 Task: Add Uncle Matt's Pulp Free, Orange Juice to the cart.
Action: Mouse moved to (16, 115)
Screenshot: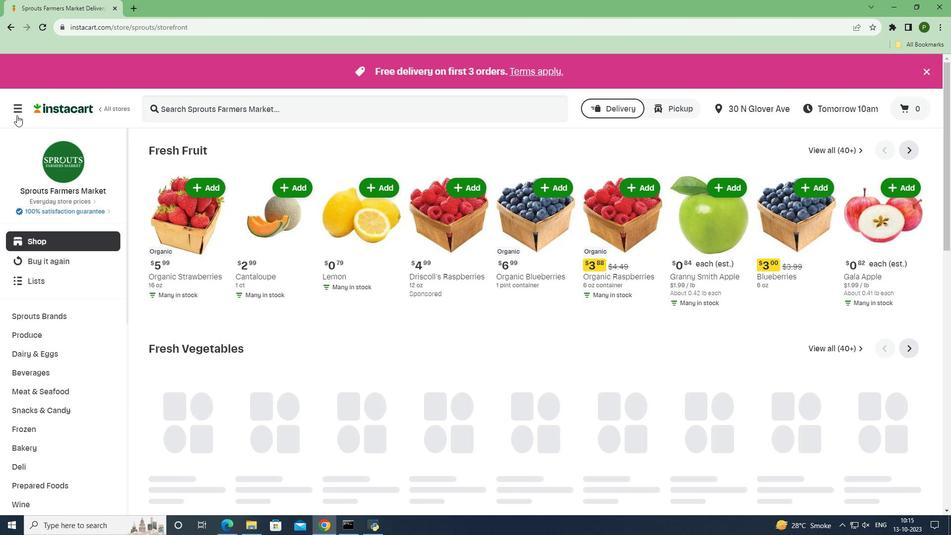 
Action: Mouse pressed left at (16, 115)
Screenshot: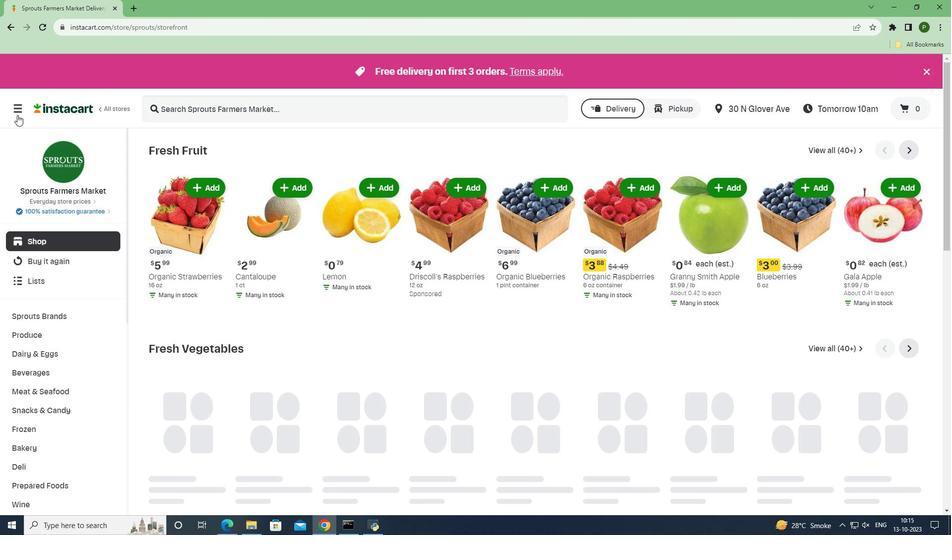 
Action: Mouse moved to (16, 262)
Screenshot: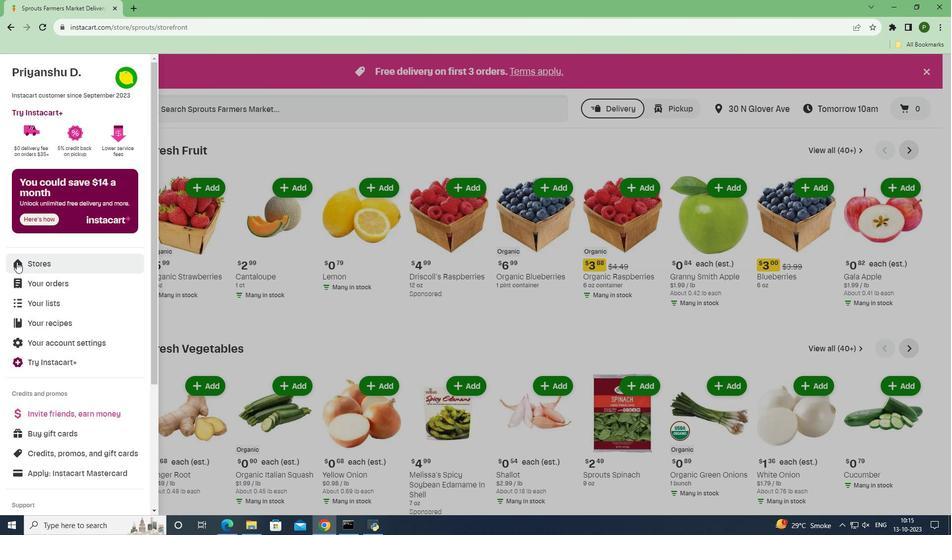 
Action: Mouse pressed left at (16, 262)
Screenshot: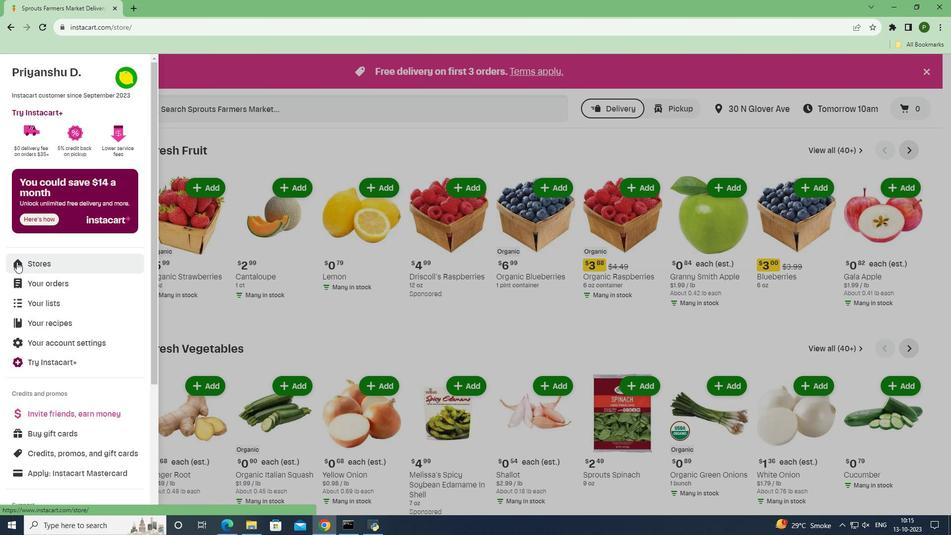 
Action: Mouse moved to (216, 105)
Screenshot: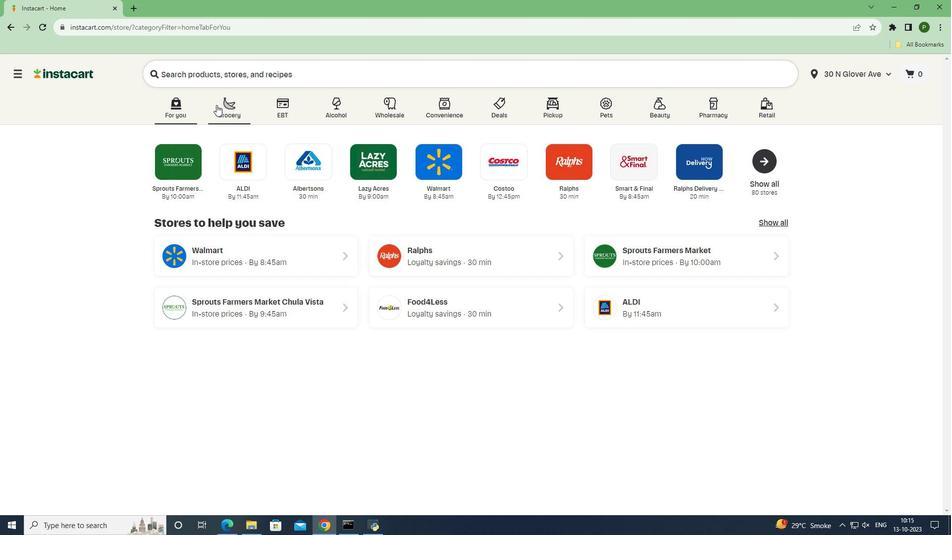 
Action: Mouse pressed left at (216, 105)
Screenshot: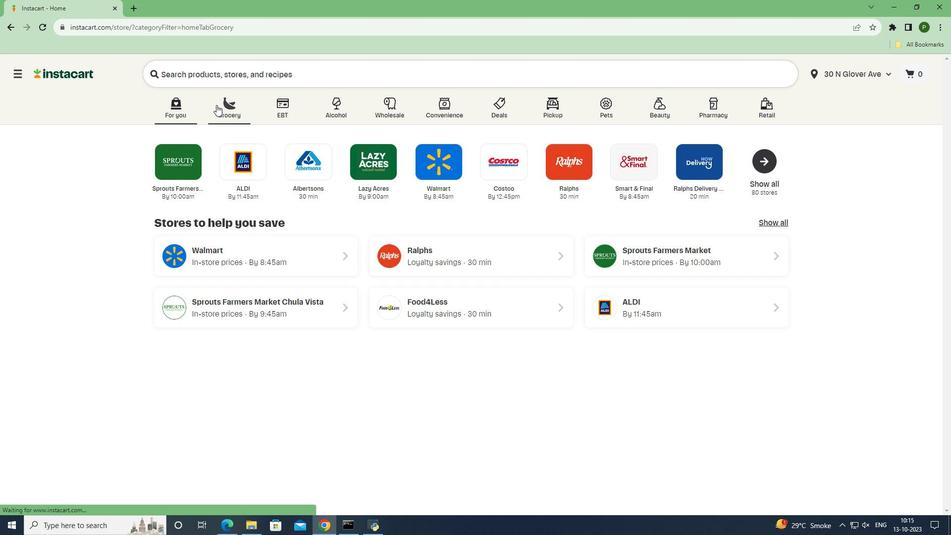 
Action: Mouse moved to (601, 221)
Screenshot: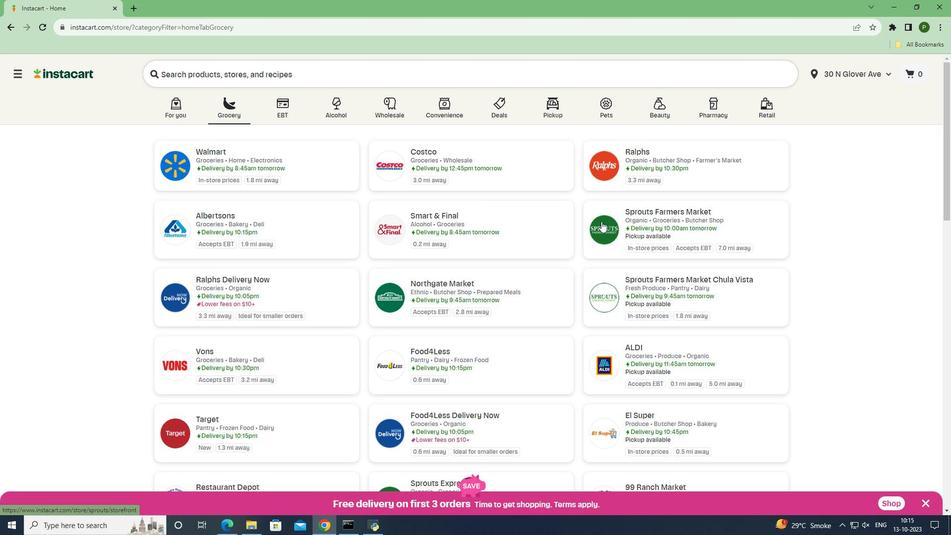 
Action: Mouse pressed left at (601, 221)
Screenshot: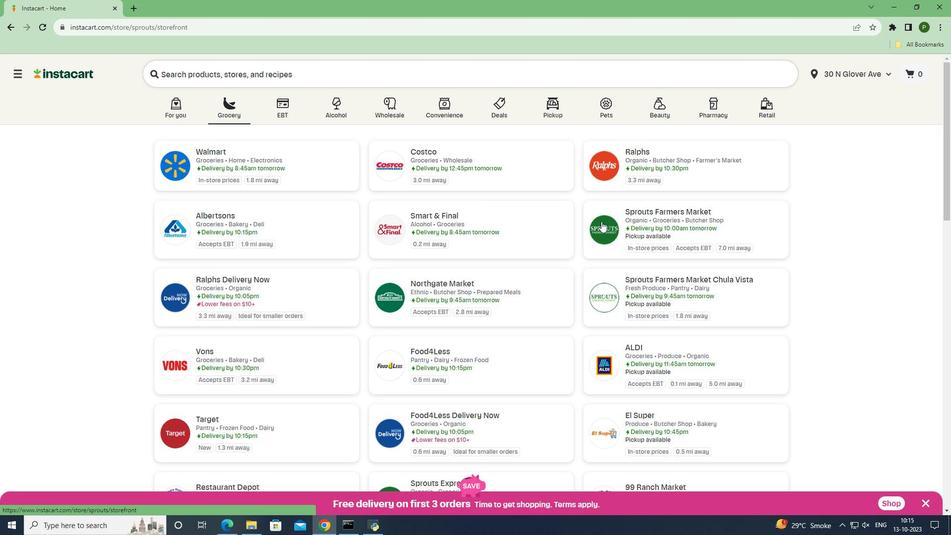 
Action: Mouse moved to (45, 371)
Screenshot: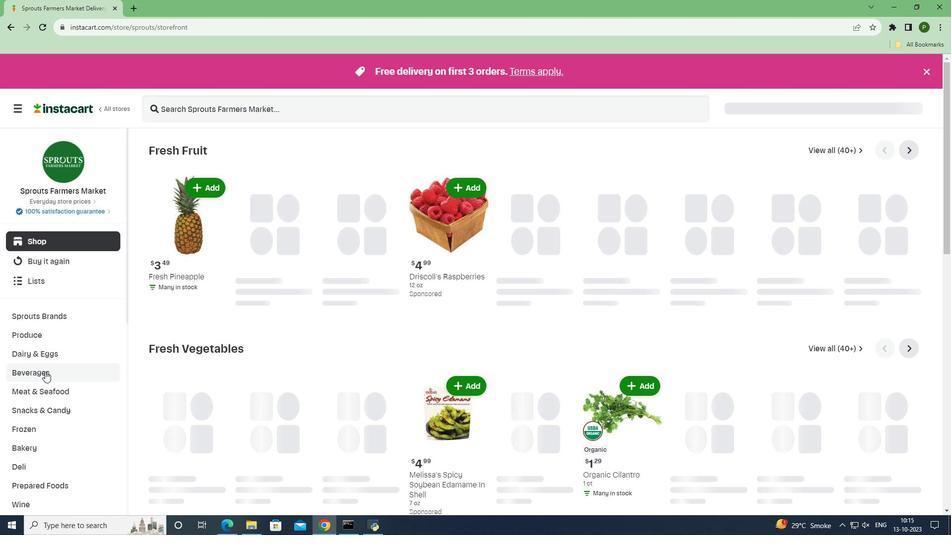 
Action: Mouse pressed left at (45, 371)
Screenshot: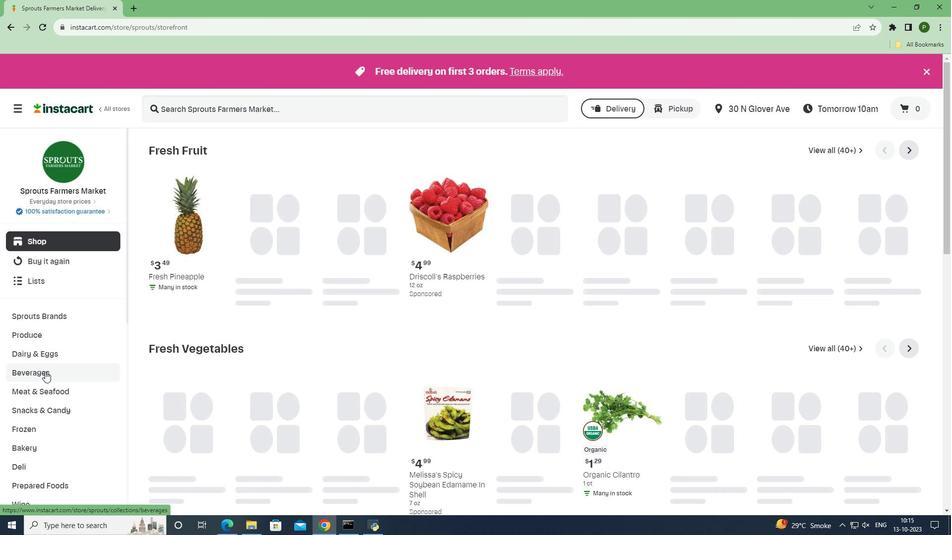 
Action: Mouse moved to (546, 173)
Screenshot: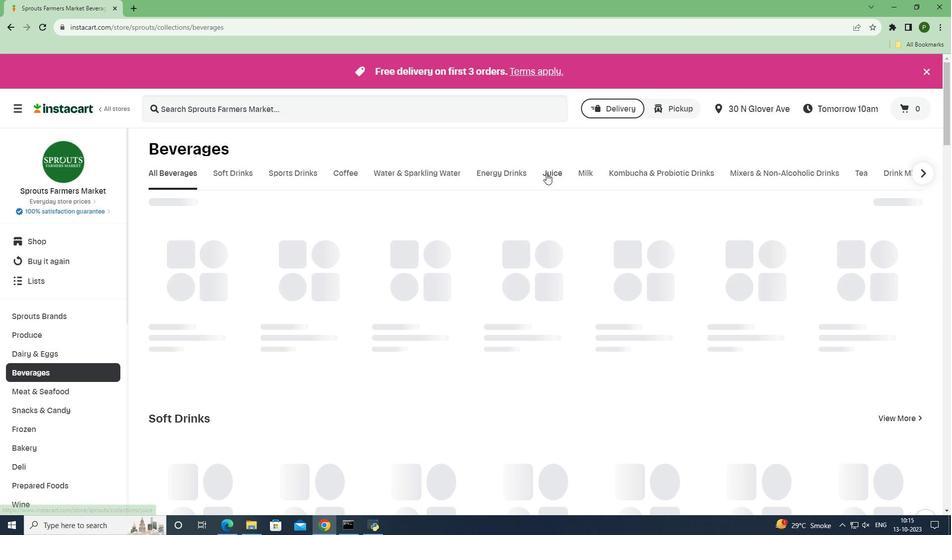 
Action: Mouse pressed left at (546, 173)
Screenshot: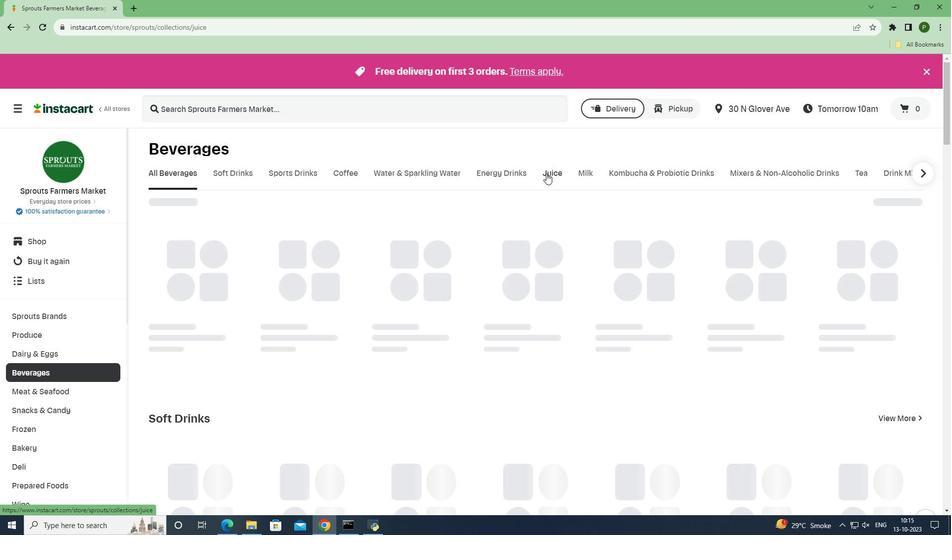 
Action: Mouse moved to (307, 108)
Screenshot: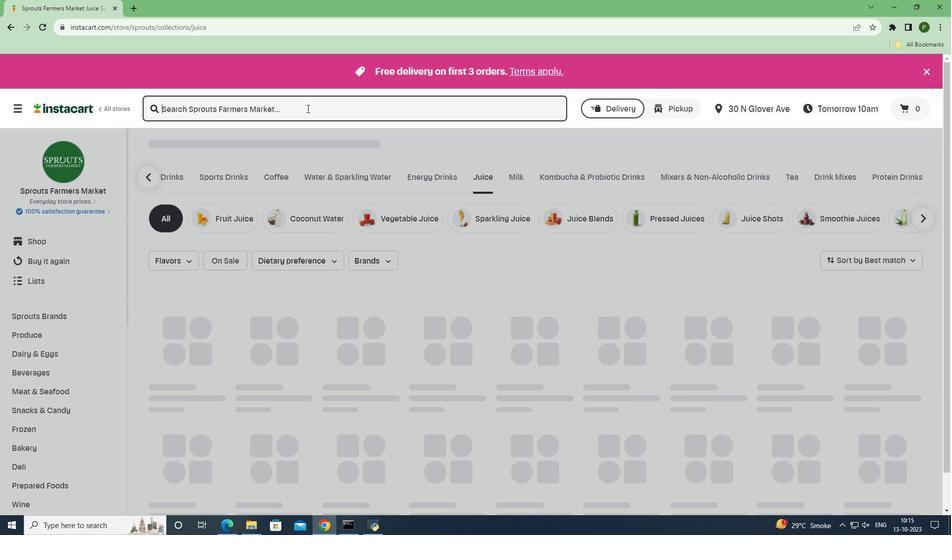 
Action: Mouse pressed left at (307, 108)
Screenshot: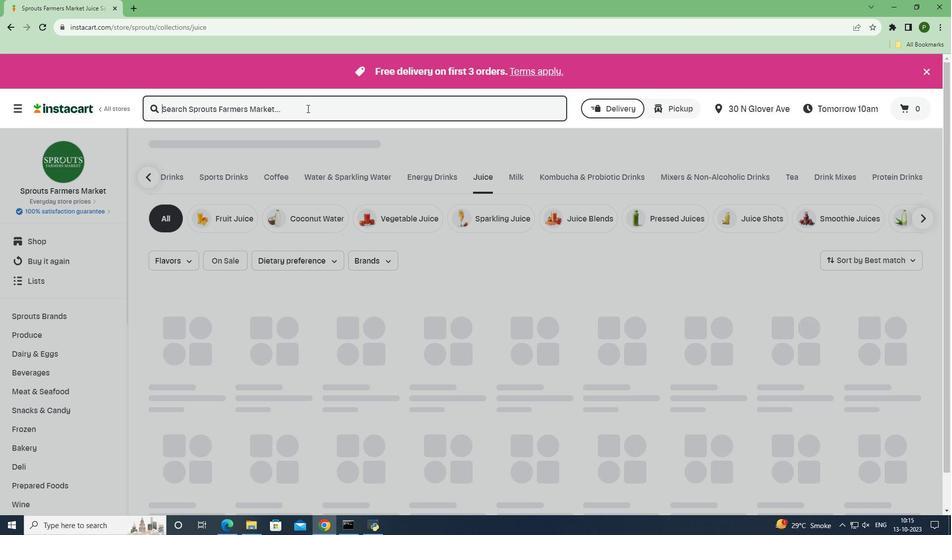 
Action: Mouse moved to (307, 108)
Screenshot: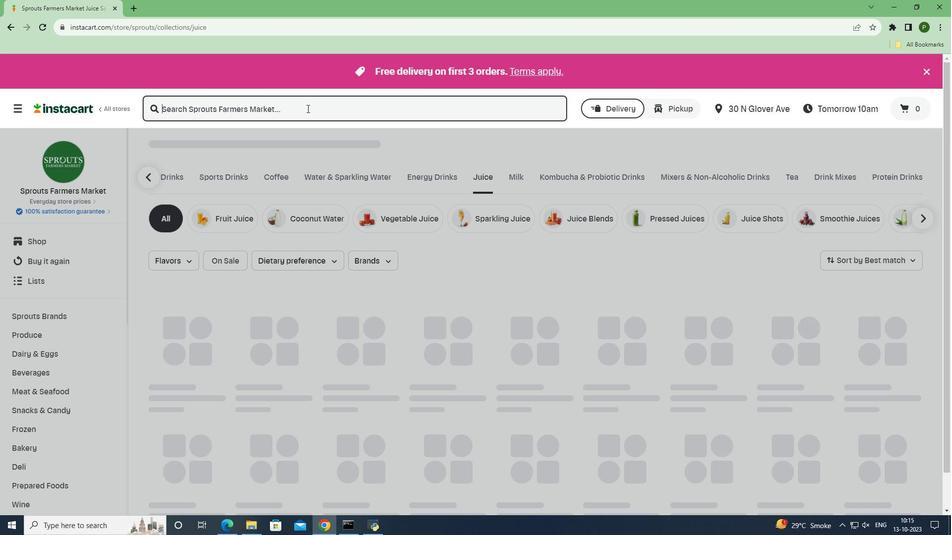 
Action: Key pressed <Key.caps_lock>U<Key.caps_lock>ncle<Key.space><Key.caps_lock>M<Key.caps_lock>att's<Key.space><Key.caps_lock>P<Key.caps_lock>ulp<Key.space><Key.caps_lock>F<Key.caps_lock>ree,<Key.space><Key.caps_lock>O<Key.caps_lock>range<Key.space><Key.caps_lock>J<Key.caps_lock>uice<Key.space><Key.enter>
Screenshot: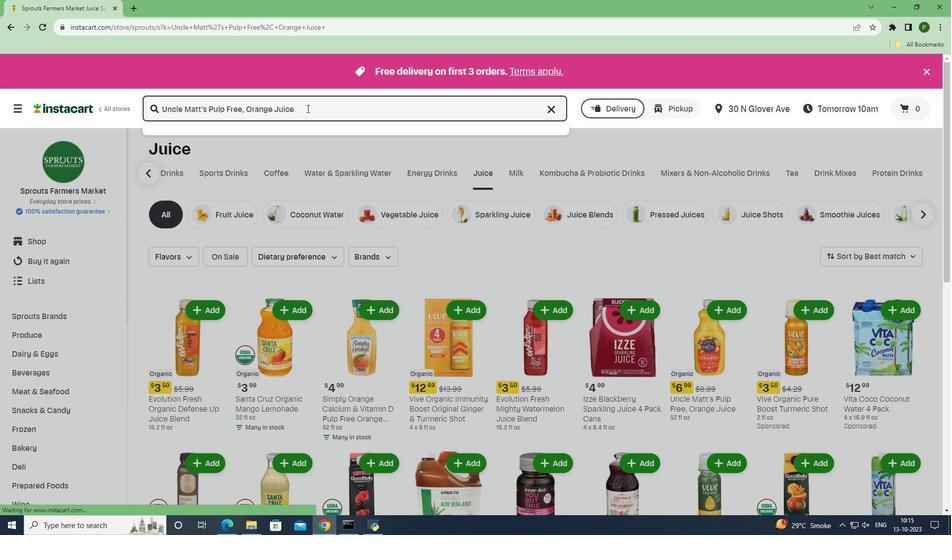 
Action: Mouse moved to (287, 222)
Screenshot: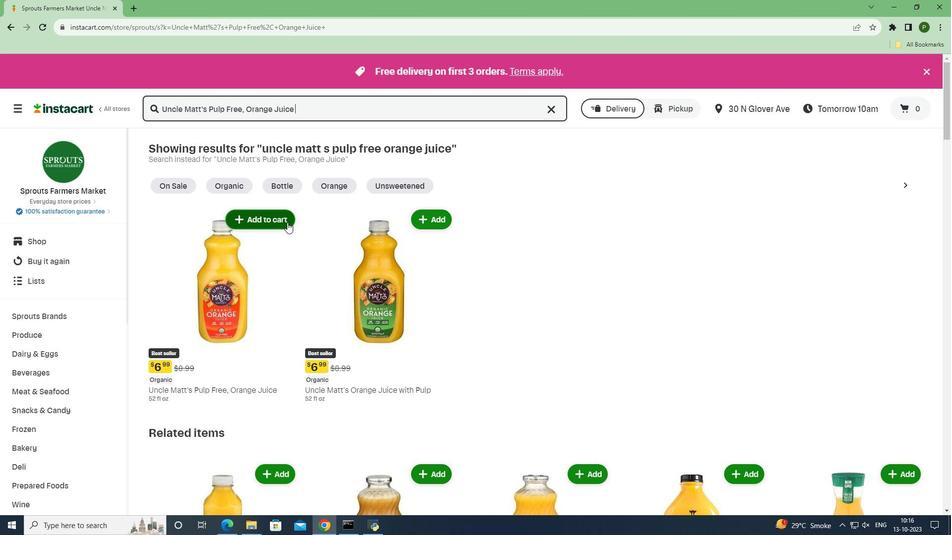 
Action: Mouse pressed left at (287, 222)
Screenshot: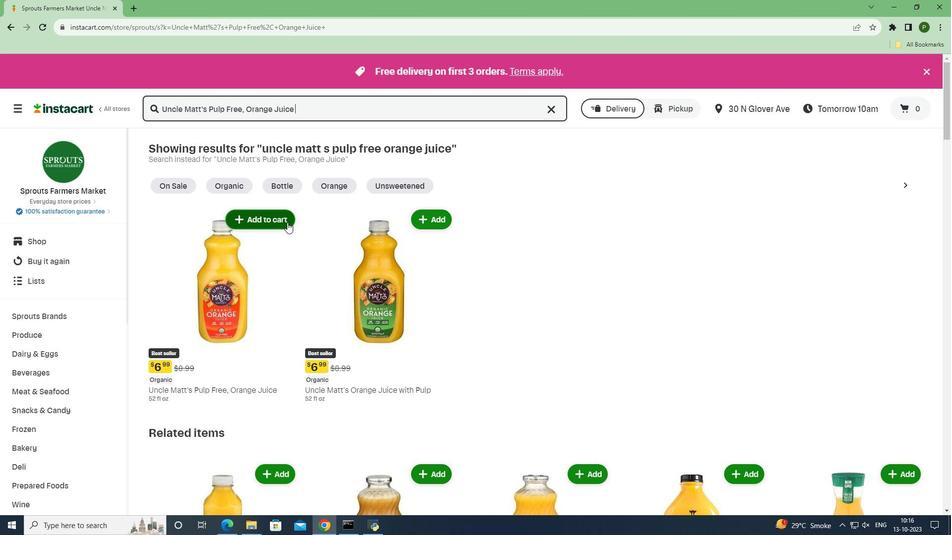 
Action: Mouse moved to (307, 269)
Screenshot: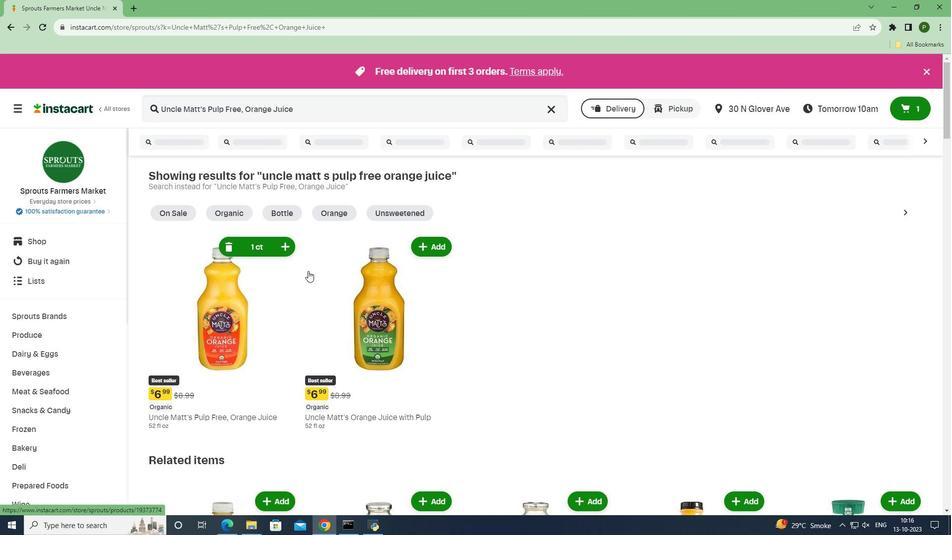 
